 Task: Create a section Galaxy Quest and in the section, add a milestone IT Service Management (ITSM) Implementation in the project BioForge
Action: Mouse moved to (178, 335)
Screenshot: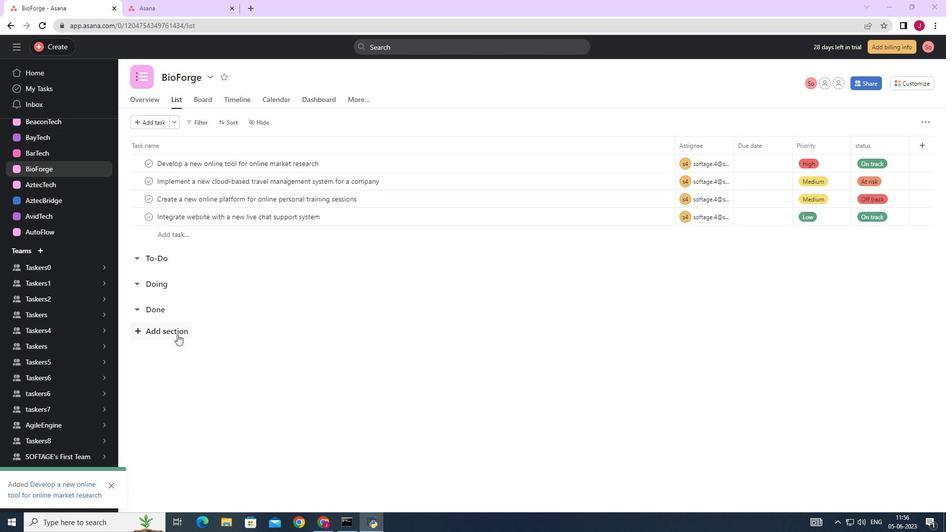 
Action: Mouse pressed left at (178, 335)
Screenshot: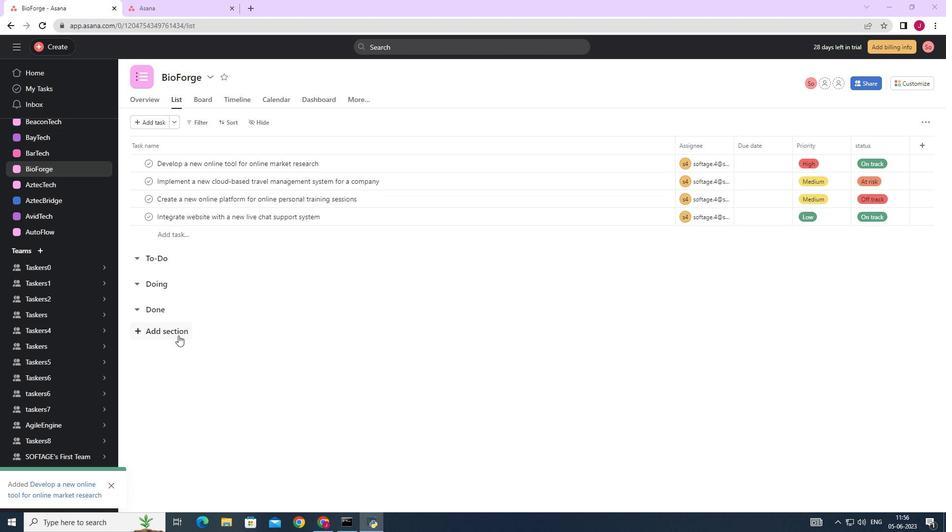 
Action: Mouse moved to (178, 336)
Screenshot: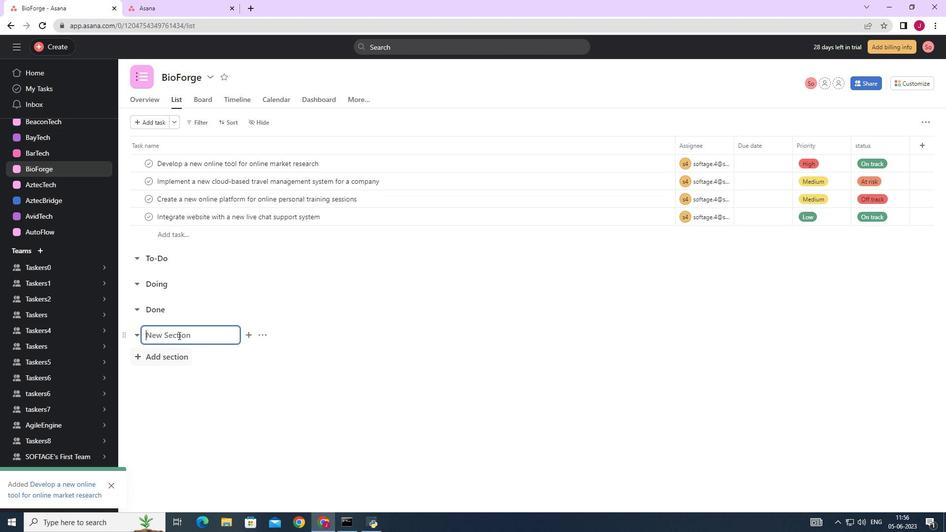 
Action: Key pressed <Key.caps_lock>G<Key.caps_lock>alaxy<Key.space><Key.caps_lock>Q<Key.caps_lock>uest<Key.enter><Key.caps_lock>IT<Key.space><Key.caps_lock><Key.caps_lock>S<Key.caps_lock>ervice<Key.space><Key.caps_lock>M<Key.caps_lock>anagement<Key.space><Key.shift_r>(<Key.space><Key.caps_lock>I<Key.caps_lock>t<Key.backspace><Key.caps_lock>TSM<Key.shift_r>)
Screenshot: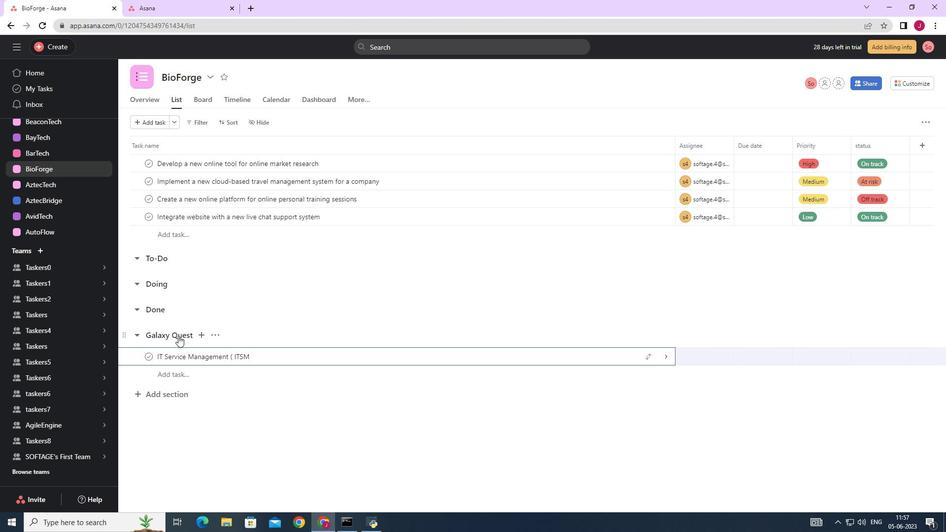 
Action: Mouse moved to (267, 344)
Screenshot: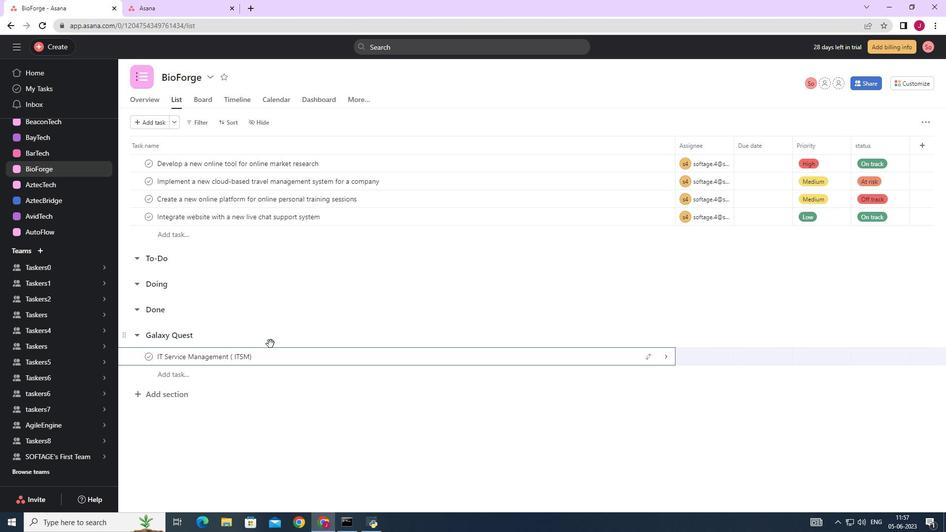 
Action: Key pressed <Key.space><Key.caps_lock><Key.caps_lock>I<Key.caps_lock>mplementation
Screenshot: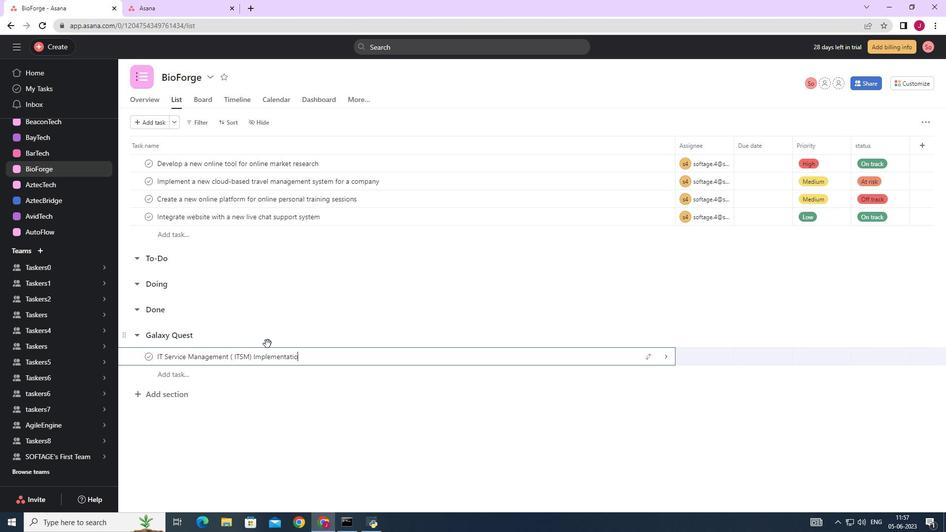 
Action: Mouse moved to (667, 361)
Screenshot: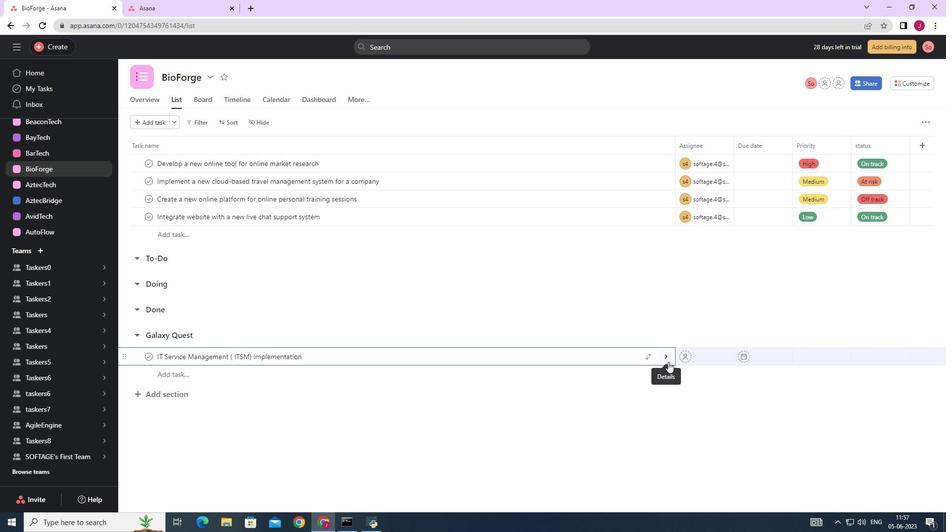 
Action: Mouse pressed left at (667, 361)
Screenshot: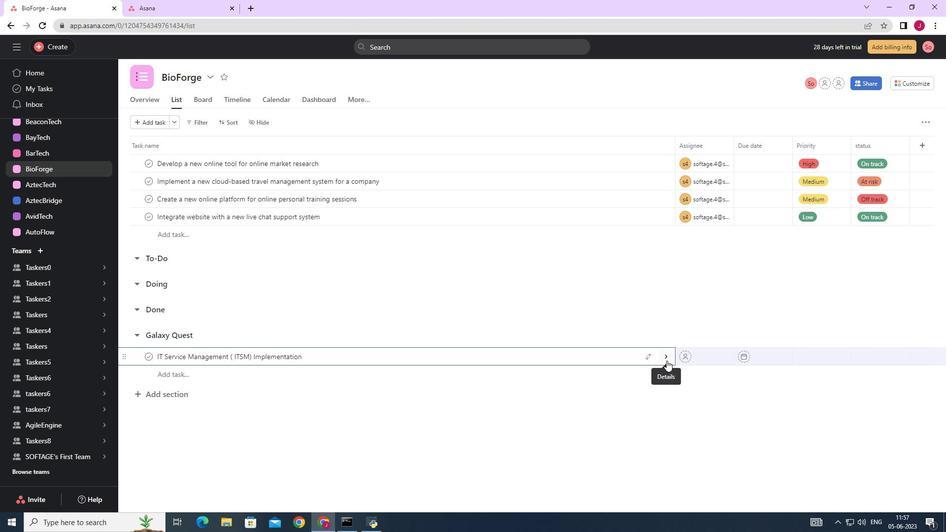 
Action: Mouse moved to (910, 119)
Screenshot: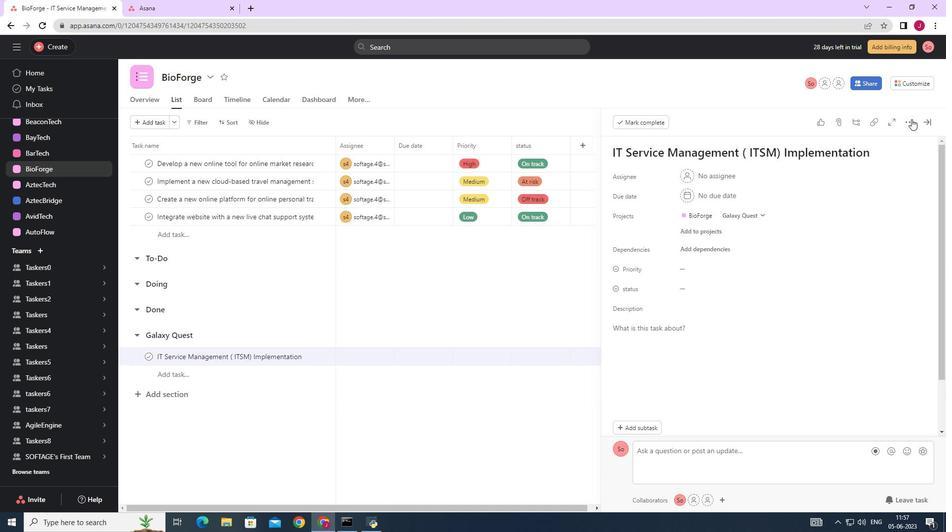 
Action: Mouse pressed left at (910, 119)
Screenshot: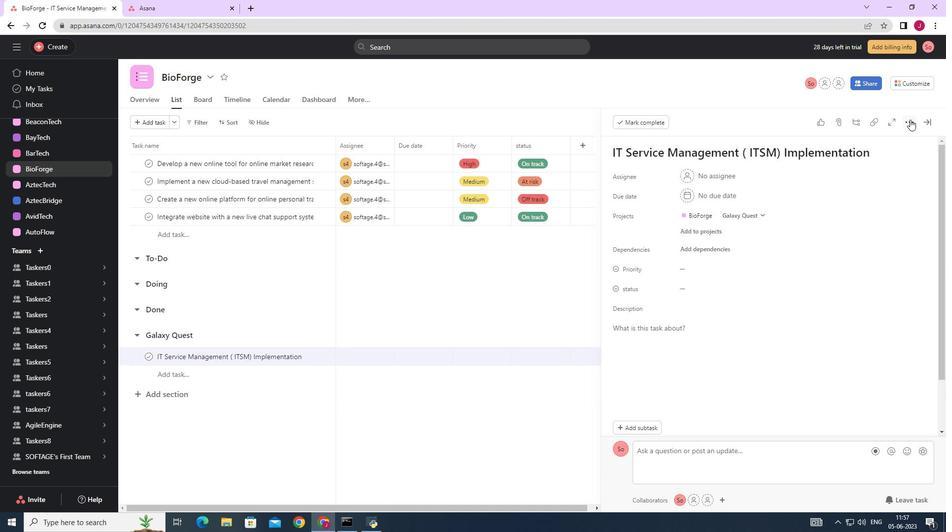 
Action: Mouse moved to (822, 161)
Screenshot: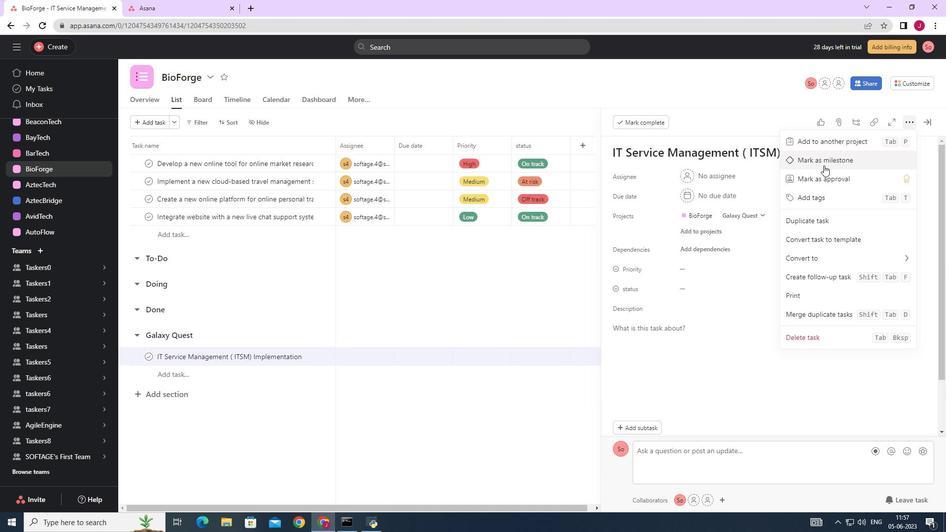 
Action: Mouse pressed left at (822, 161)
Screenshot: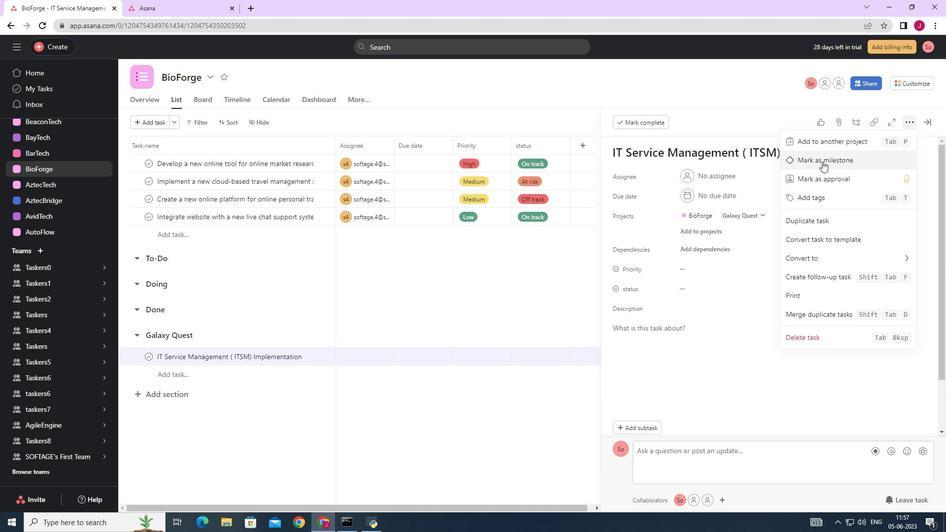 
Action: Mouse moved to (928, 121)
Screenshot: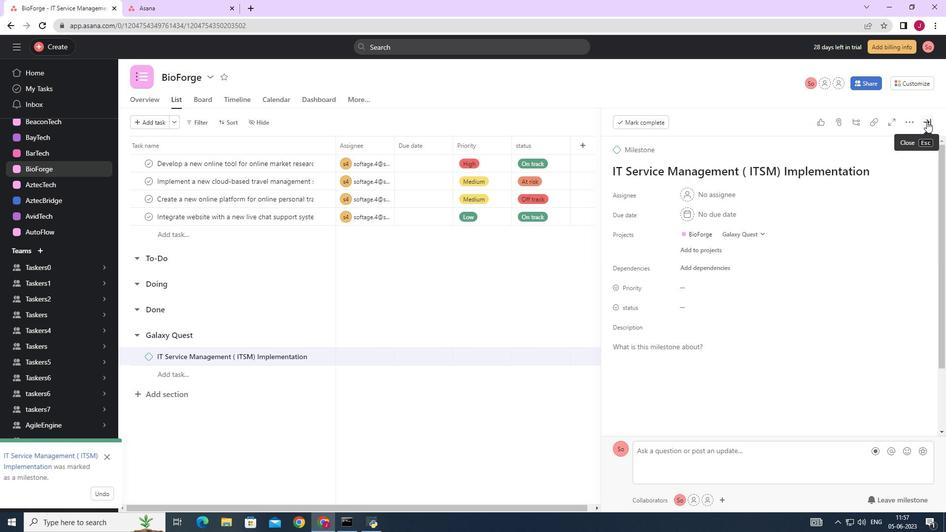 
Action: Mouse pressed left at (928, 121)
Screenshot: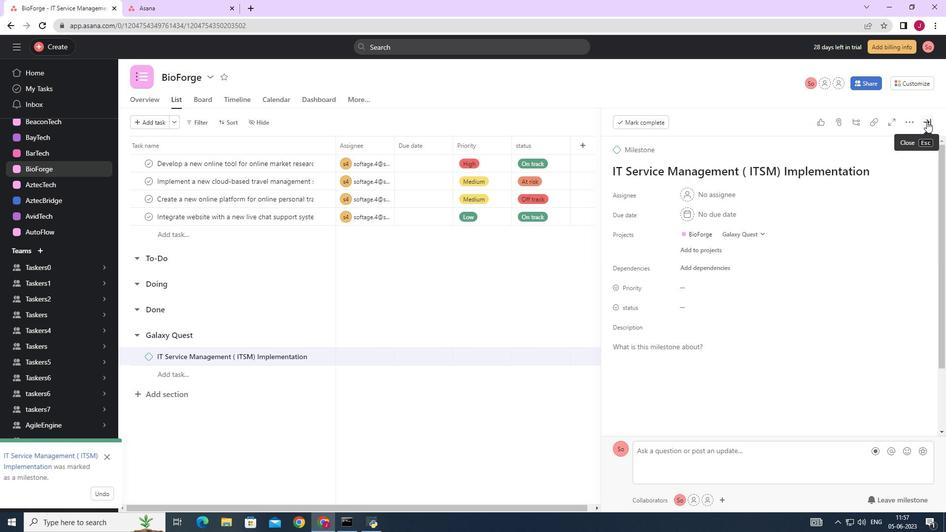 
Action: Mouse moved to (582, 315)
Screenshot: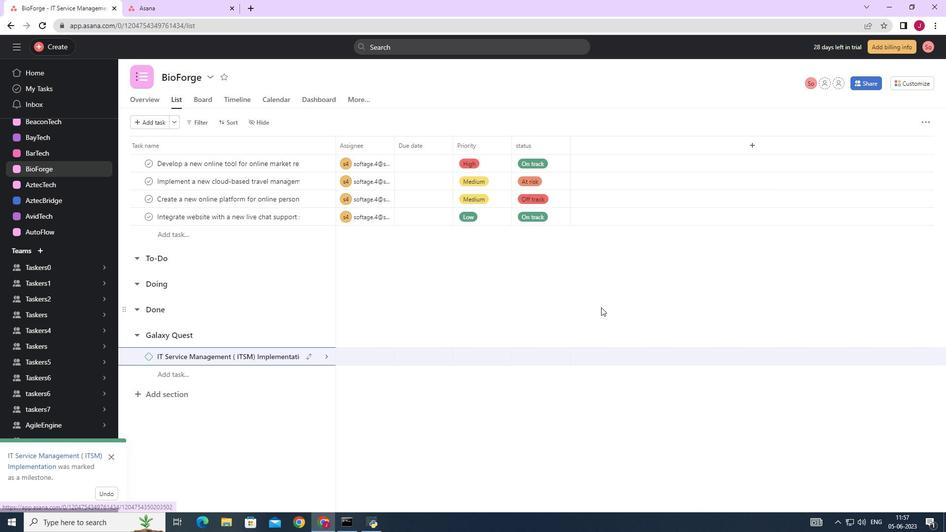 
